 Task: Sort the products in the category "Seasonal Bath & Body" by unit price (high first).
Action: Mouse moved to (239, 111)
Screenshot: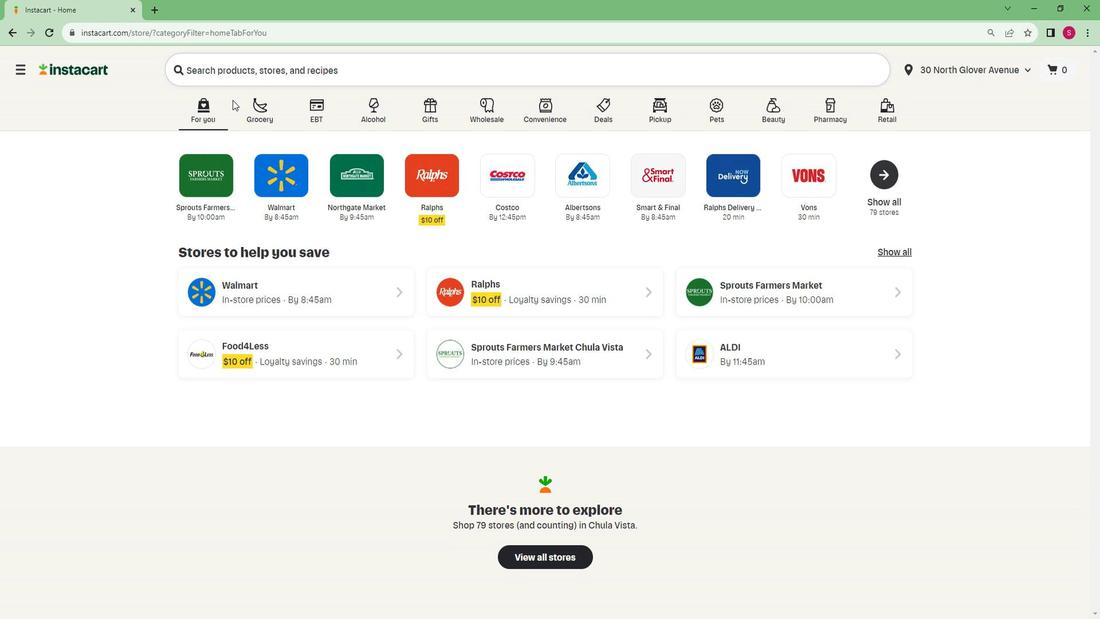 
Action: Mouse pressed left at (239, 111)
Screenshot: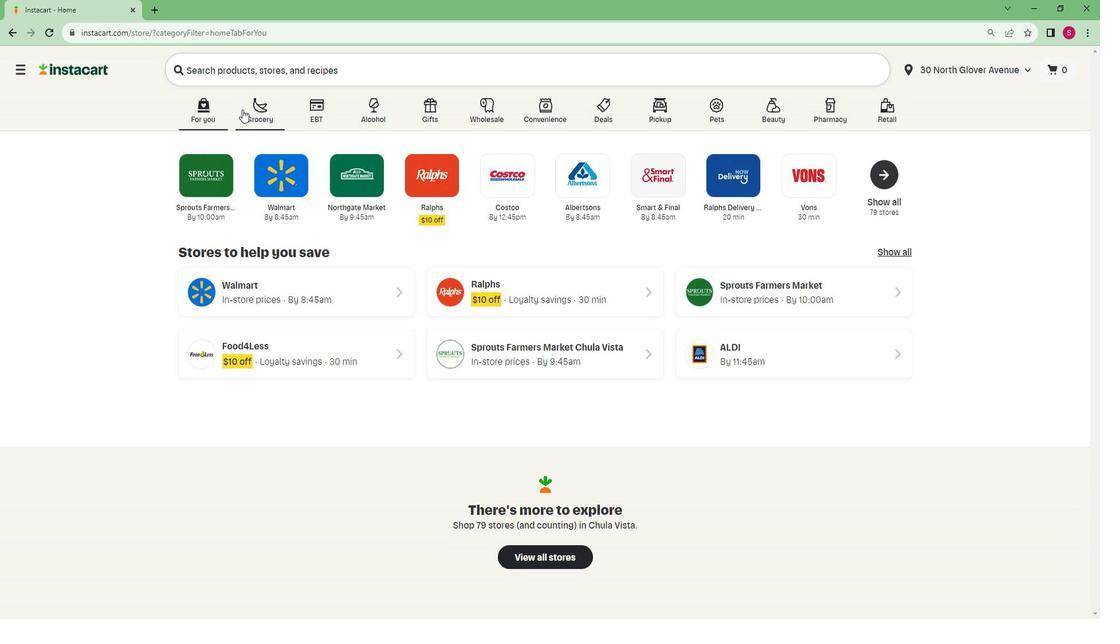 
Action: Mouse moved to (232, 333)
Screenshot: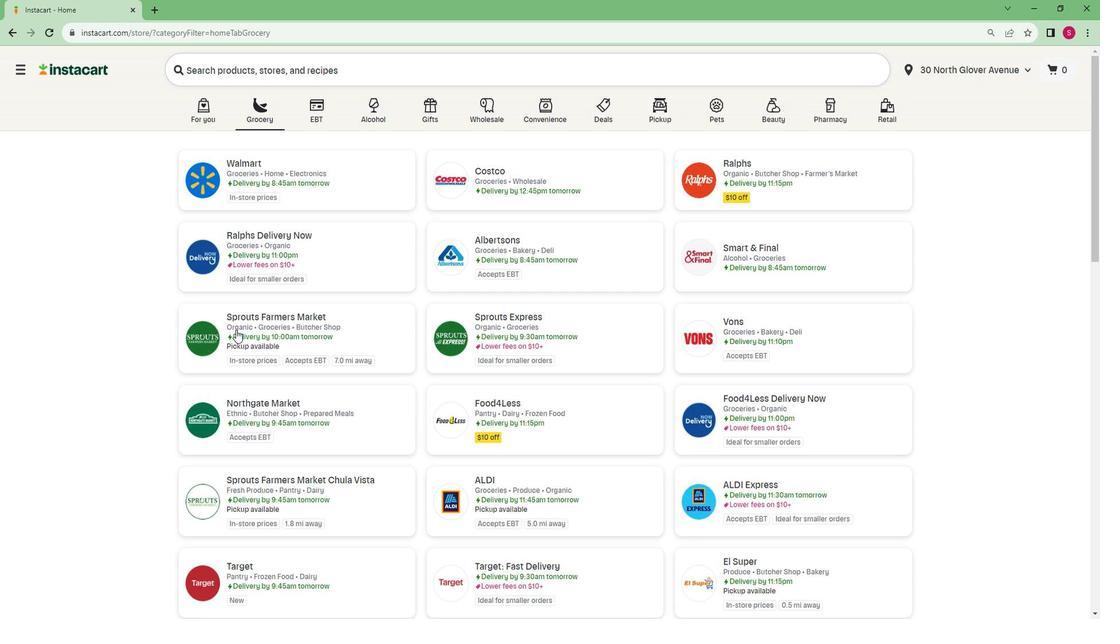 
Action: Mouse pressed left at (232, 333)
Screenshot: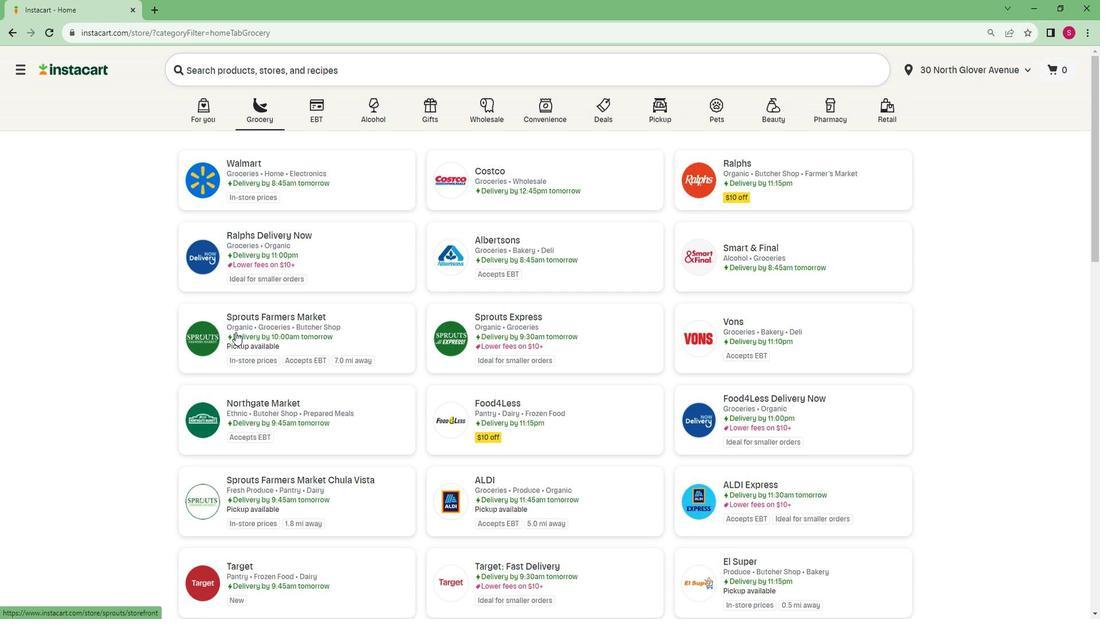 
Action: Mouse moved to (104, 499)
Screenshot: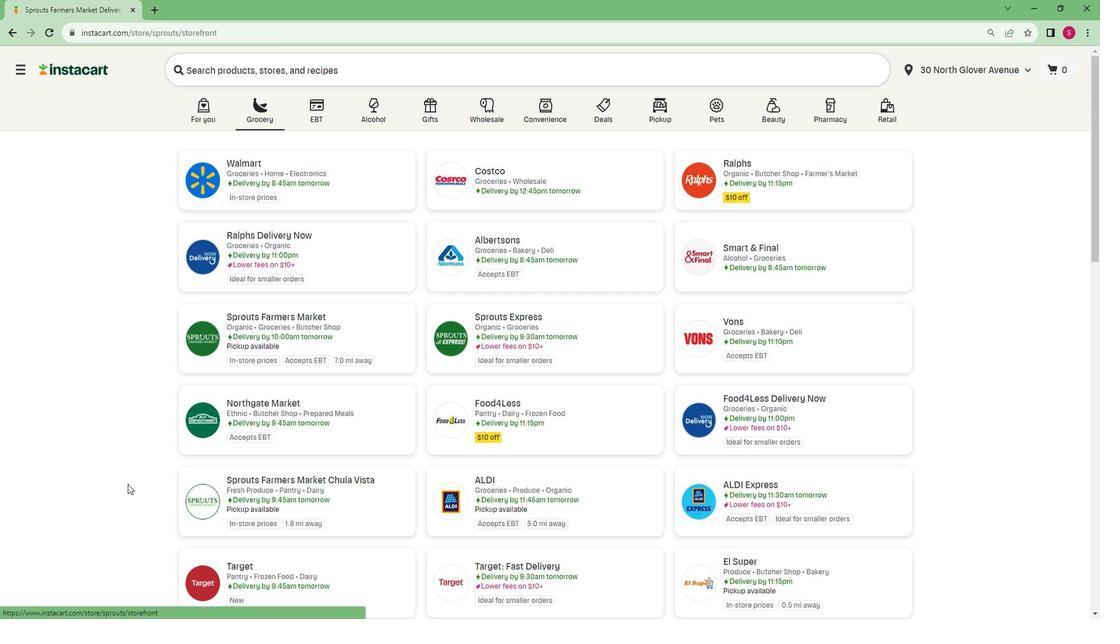 
Action: Mouse scrolled (104, 498) with delta (0, 0)
Screenshot: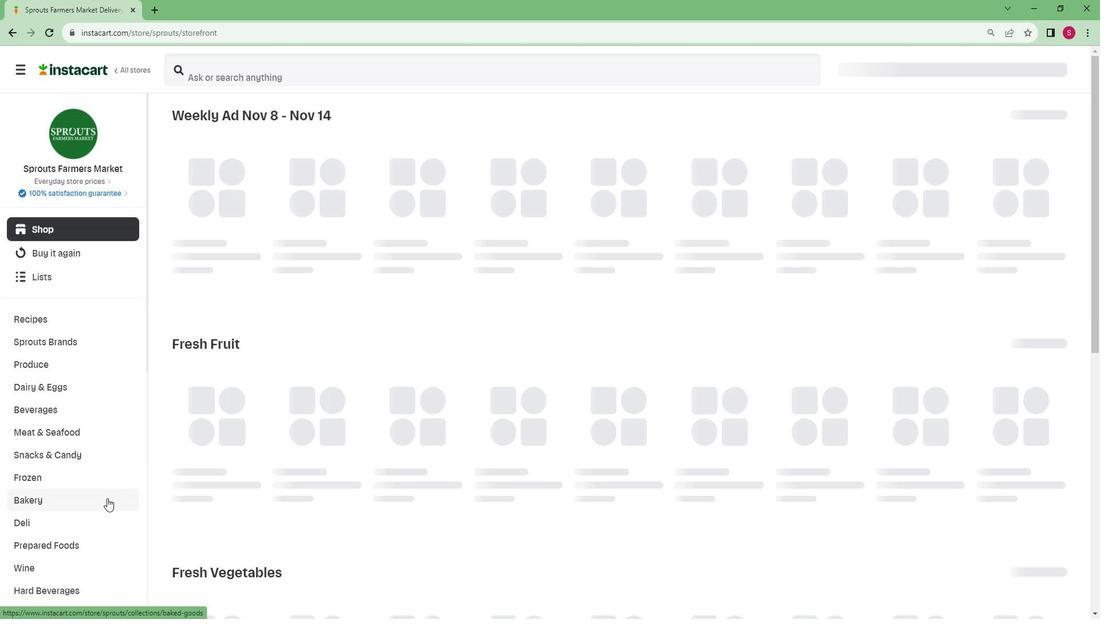 
Action: Mouse scrolled (104, 498) with delta (0, 0)
Screenshot: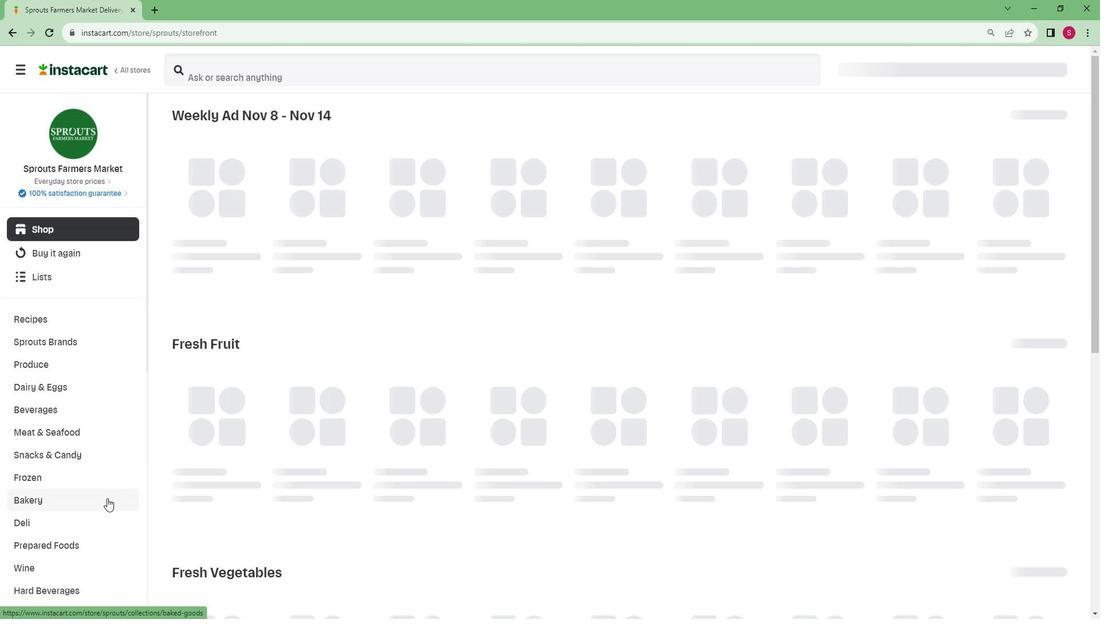 
Action: Mouse scrolled (104, 498) with delta (0, 0)
Screenshot: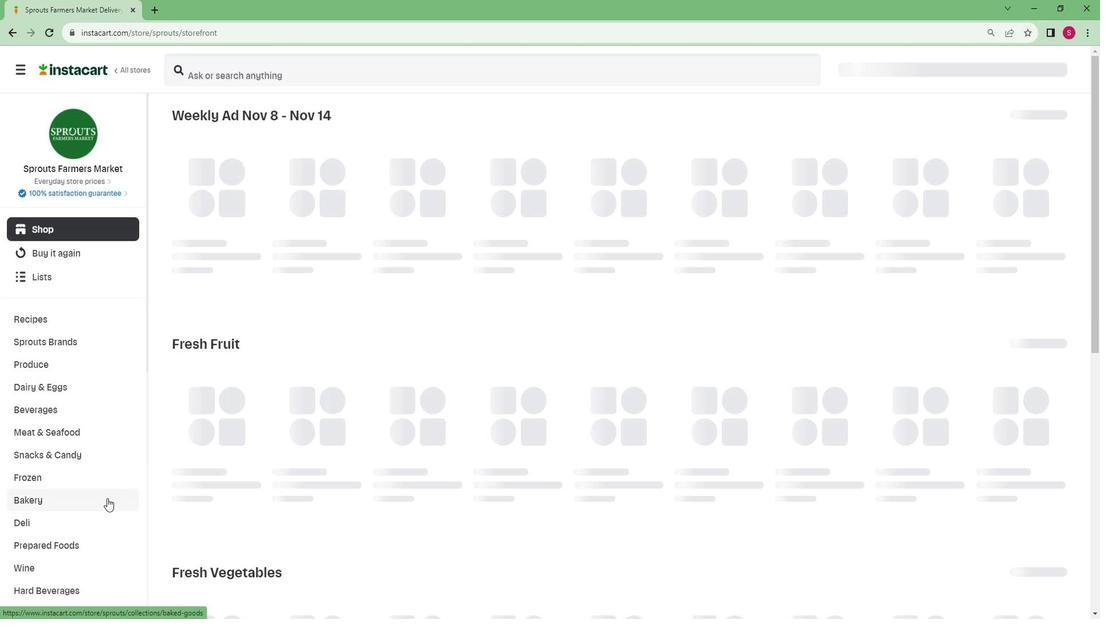 
Action: Mouse moved to (103, 499)
Screenshot: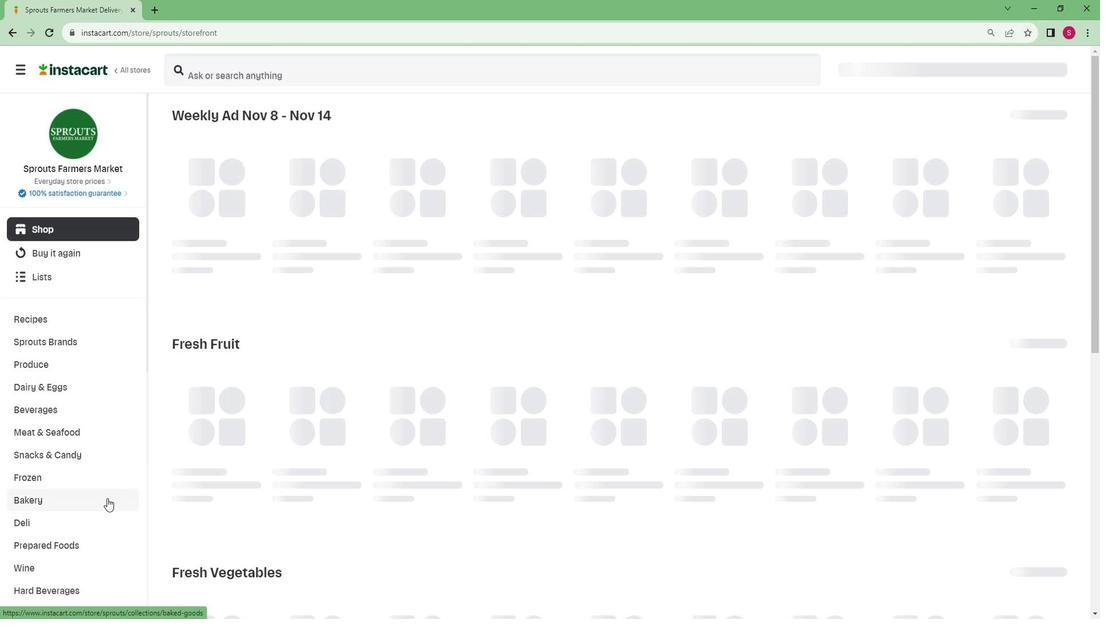 
Action: Mouse scrolled (103, 498) with delta (0, 0)
Screenshot: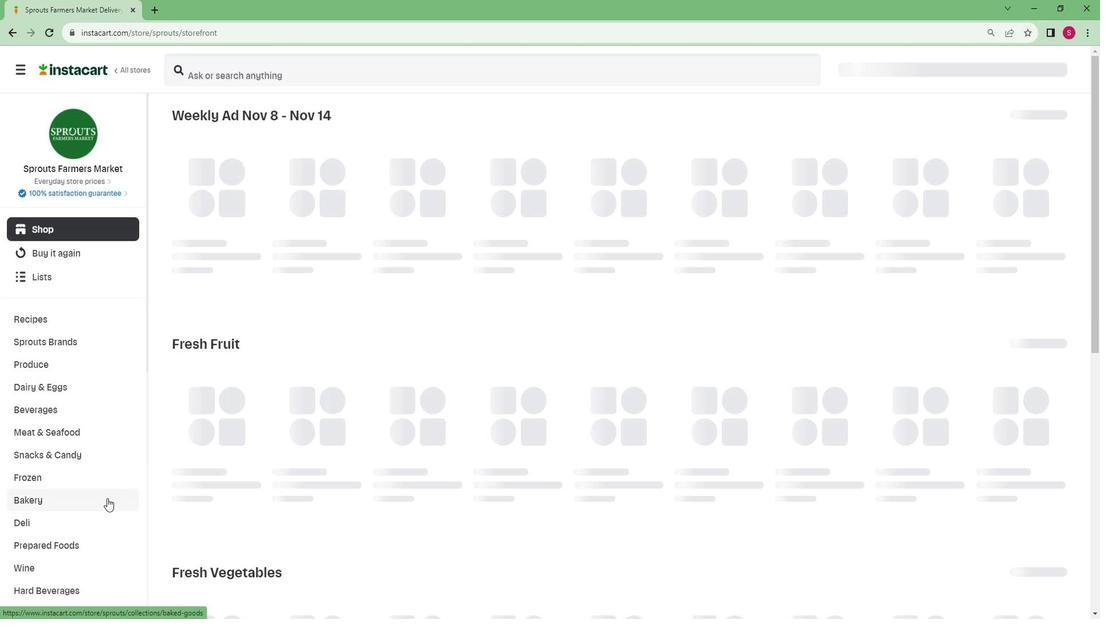 
Action: Mouse moved to (102, 499)
Screenshot: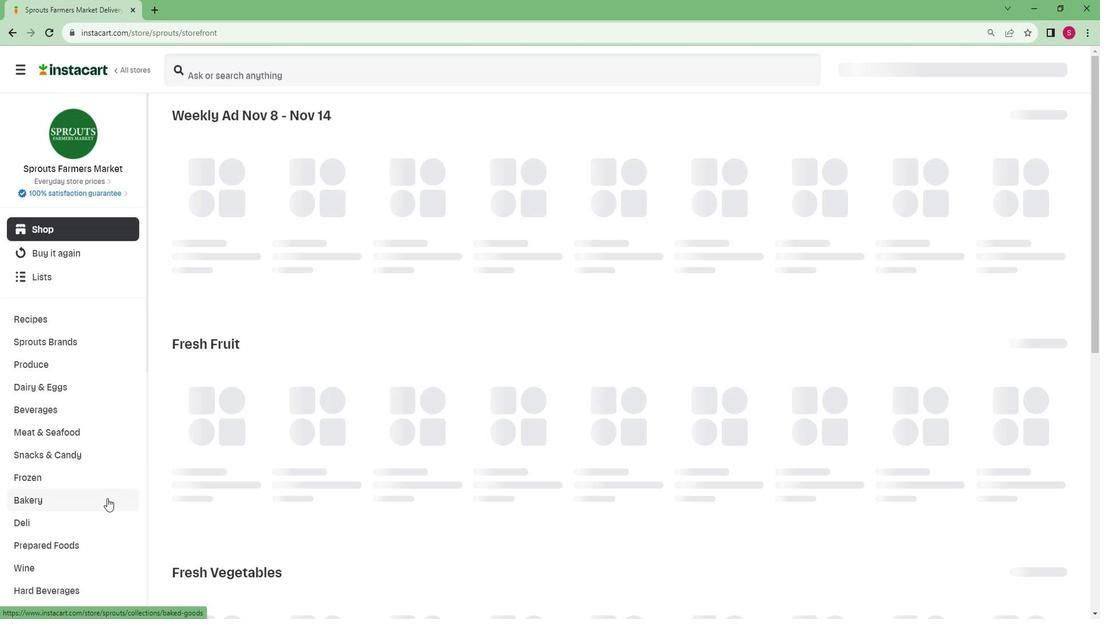 
Action: Mouse scrolled (102, 498) with delta (0, 0)
Screenshot: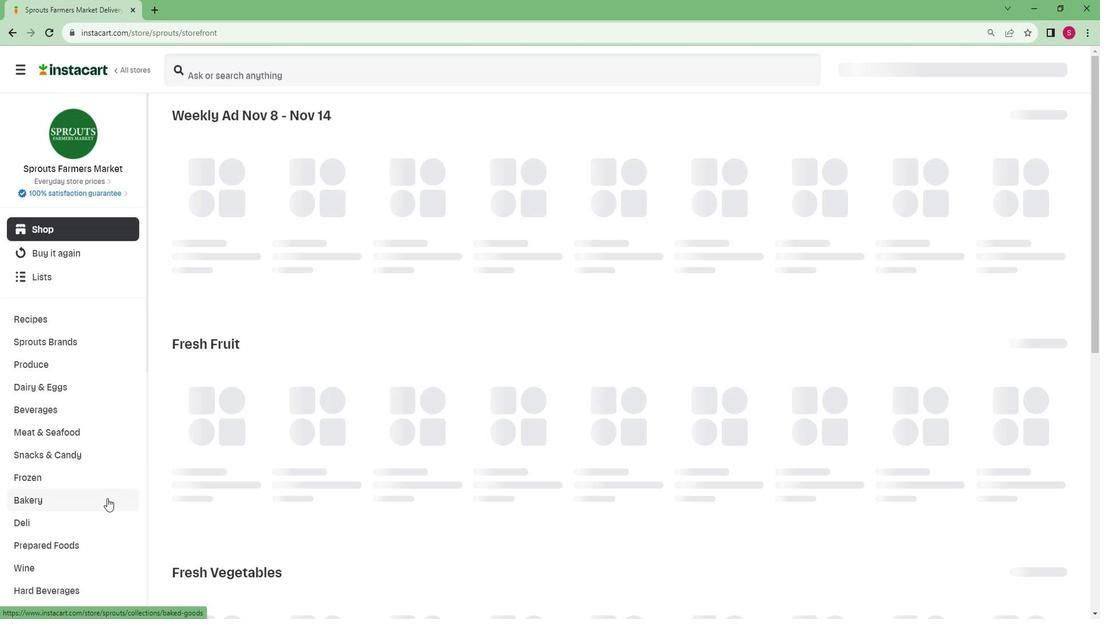 
Action: Mouse moved to (101, 499)
Screenshot: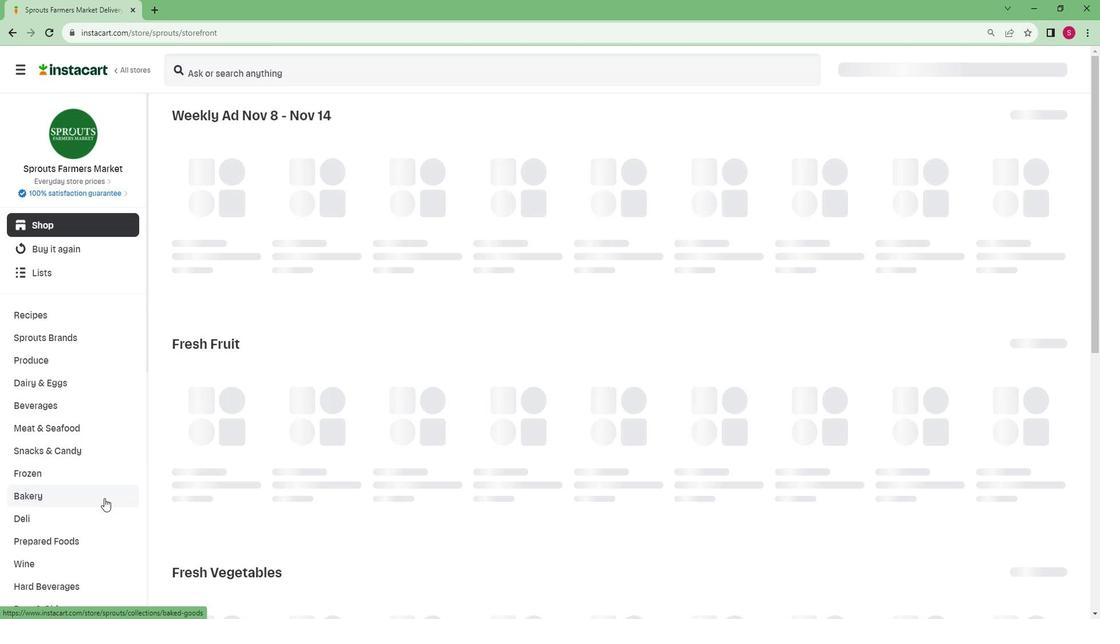 
Action: Mouse scrolled (101, 498) with delta (0, 0)
Screenshot: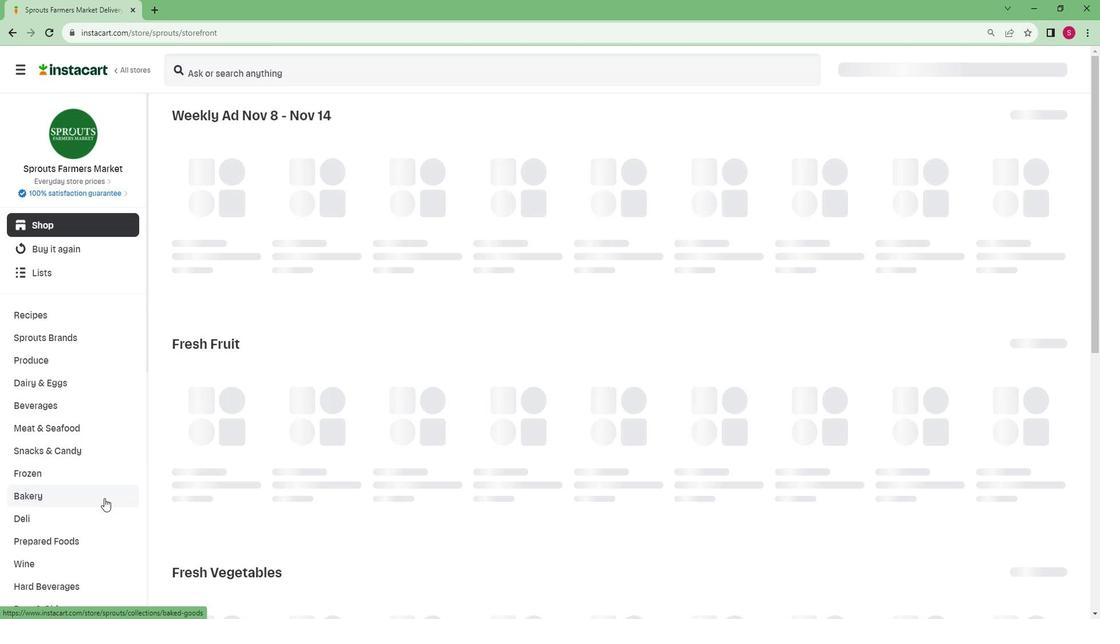 
Action: Mouse moved to (100, 499)
Screenshot: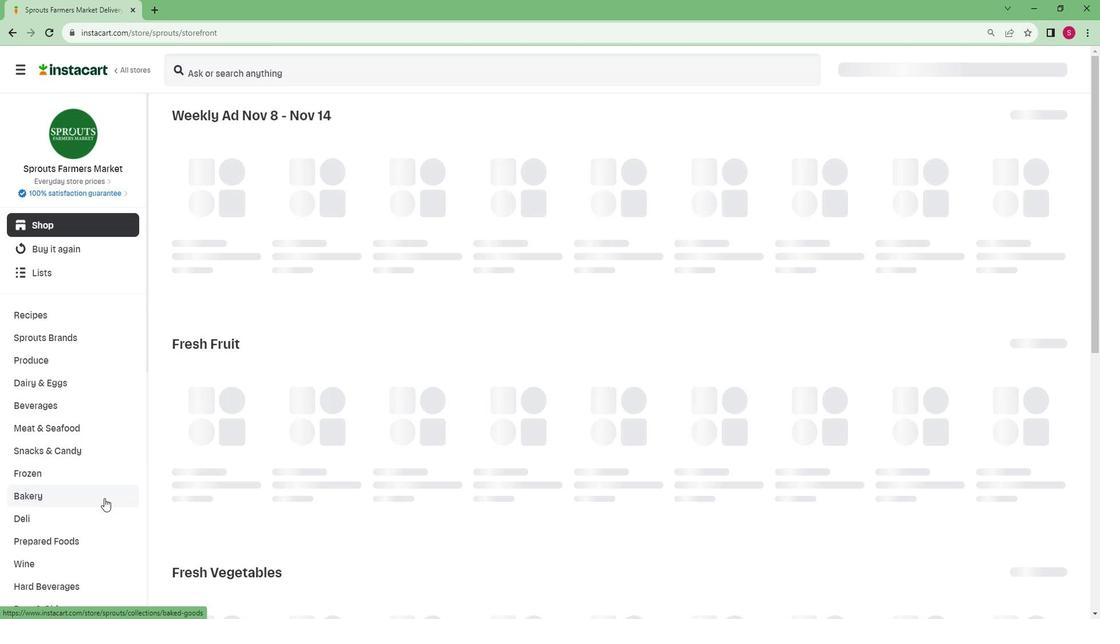 
Action: Mouse scrolled (100, 498) with delta (0, 0)
Screenshot: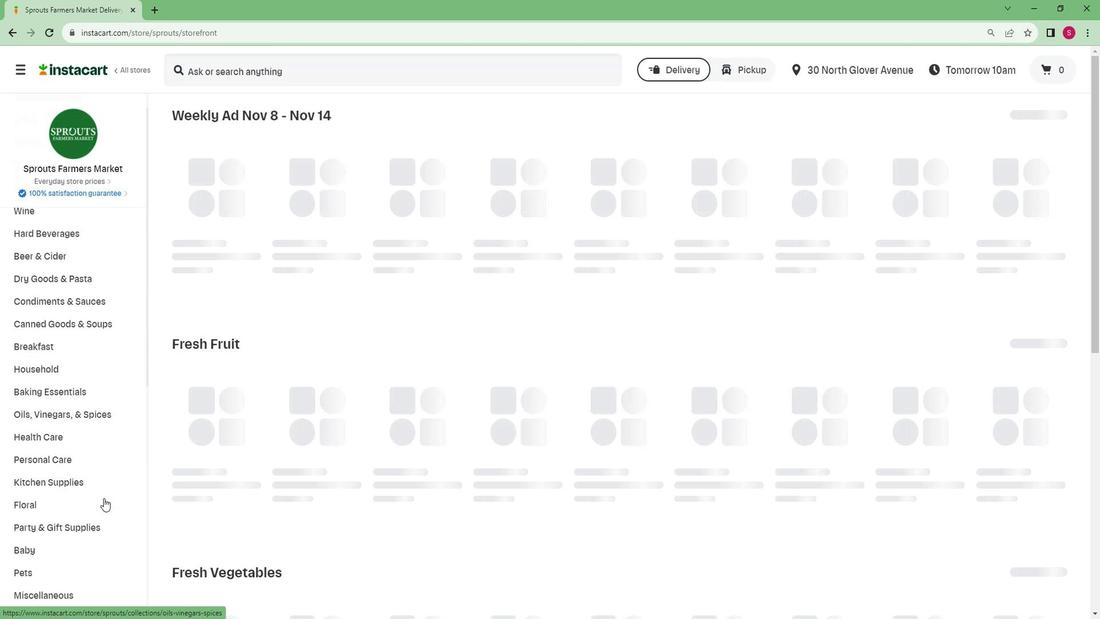 
Action: Mouse scrolled (100, 498) with delta (0, 0)
Screenshot: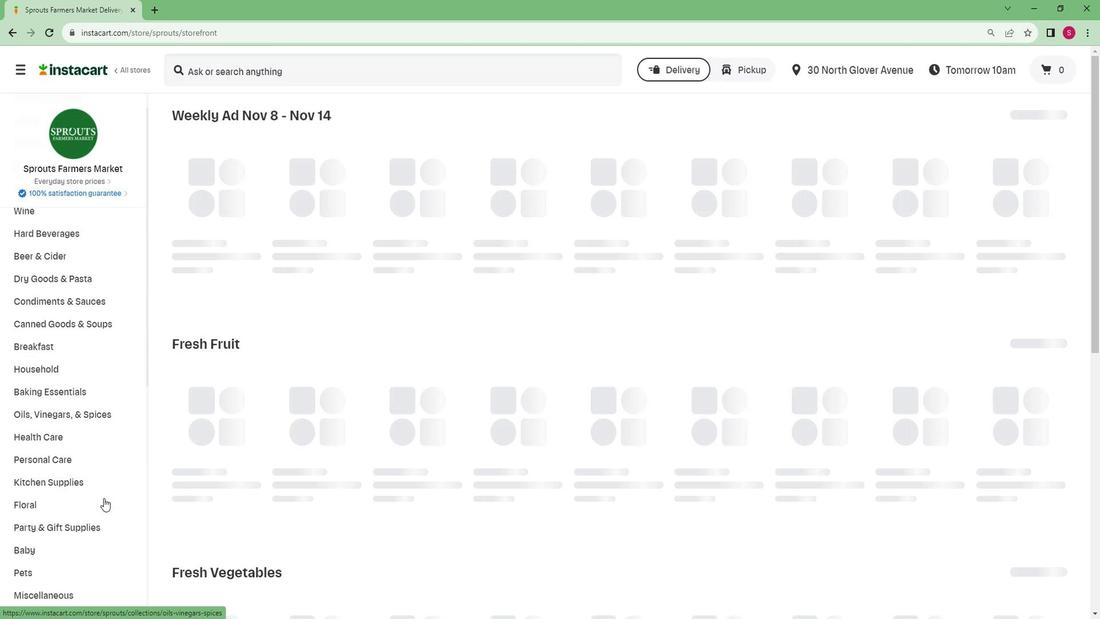 
Action: Mouse scrolled (100, 498) with delta (0, 0)
Screenshot: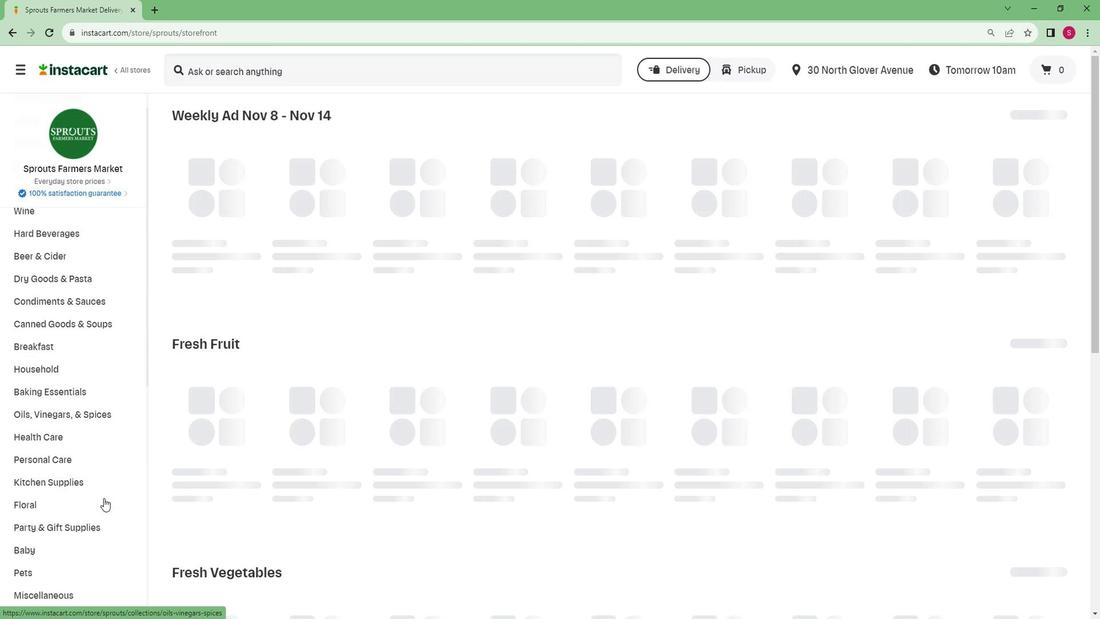 
Action: Mouse moved to (48, 573)
Screenshot: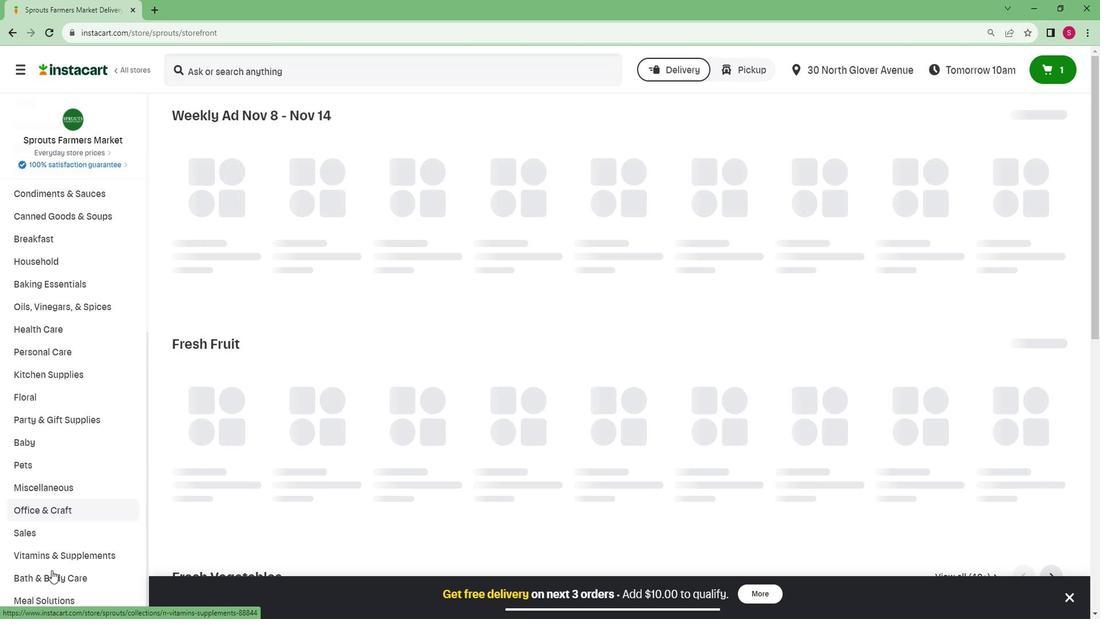 
Action: Mouse pressed left at (48, 573)
Screenshot: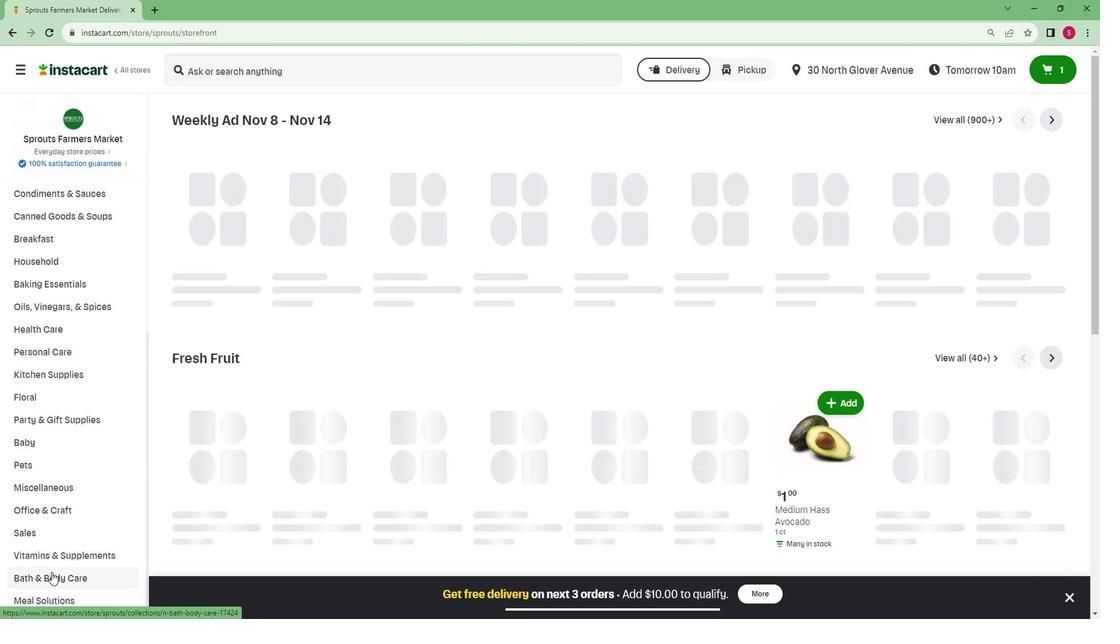 
Action: Mouse moved to (41, 591)
Screenshot: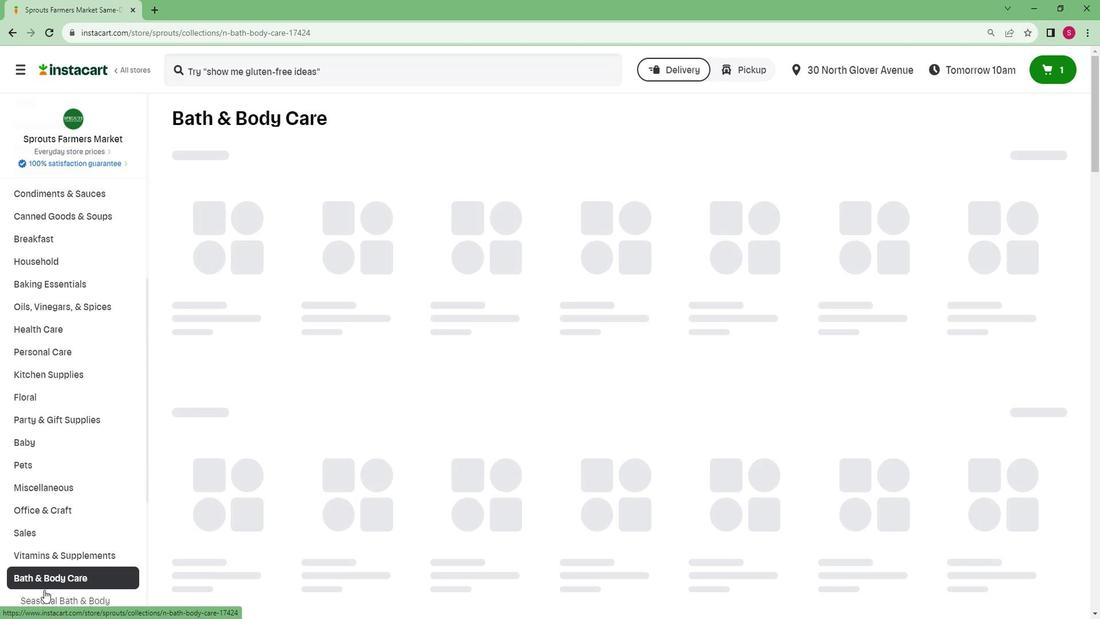 
Action: Mouse pressed left at (41, 591)
Screenshot: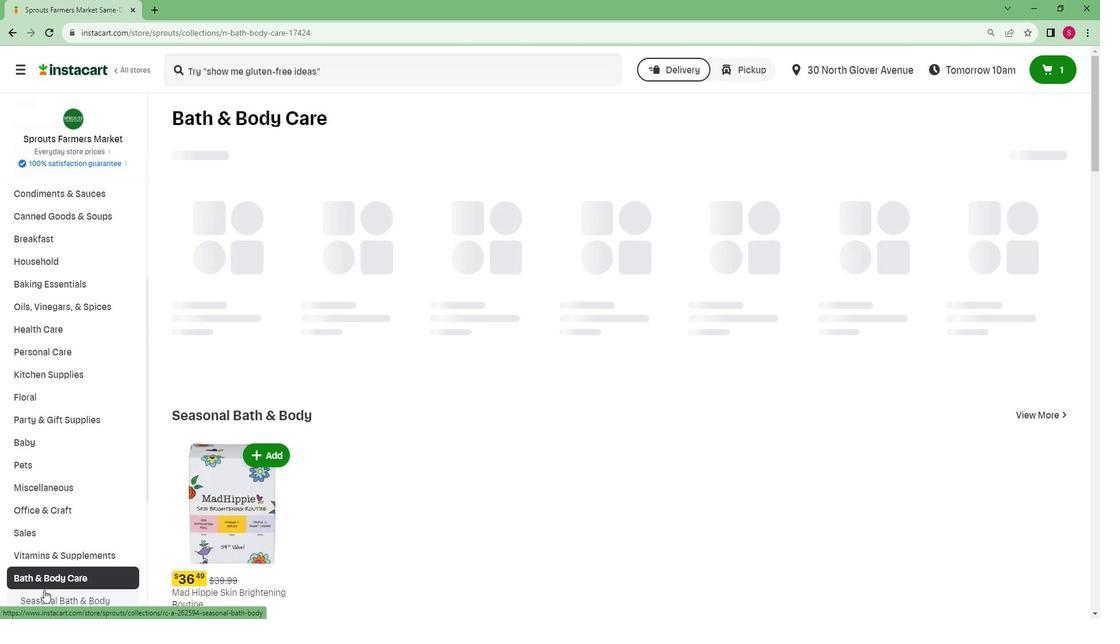 
Action: Mouse moved to (1050, 157)
Screenshot: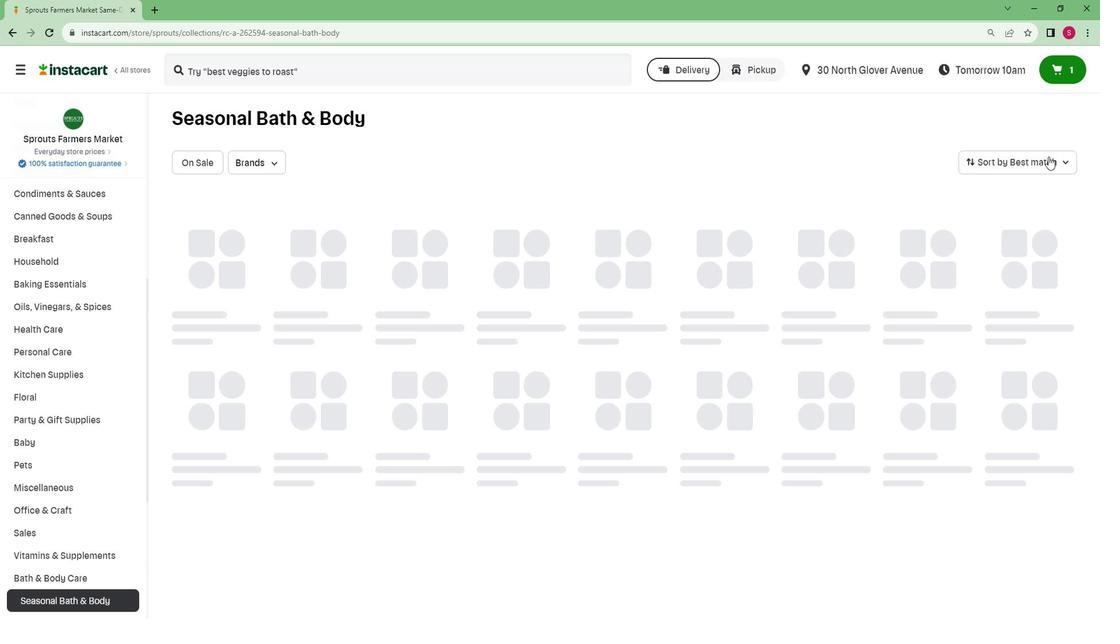 
Action: Mouse pressed left at (1050, 157)
Screenshot: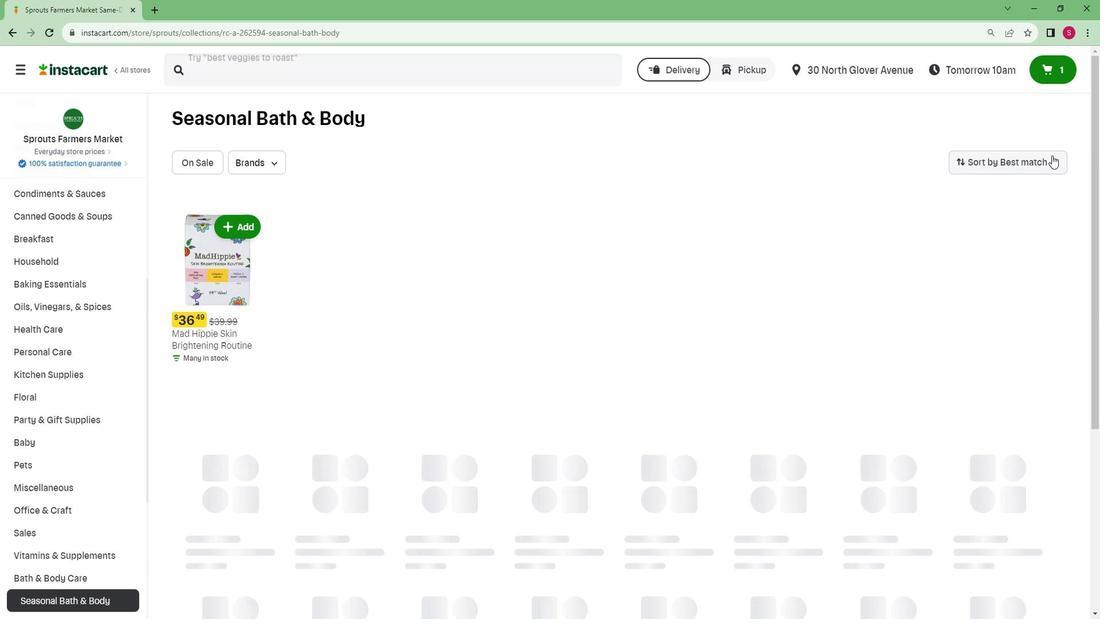 
Action: Mouse moved to (1001, 317)
Screenshot: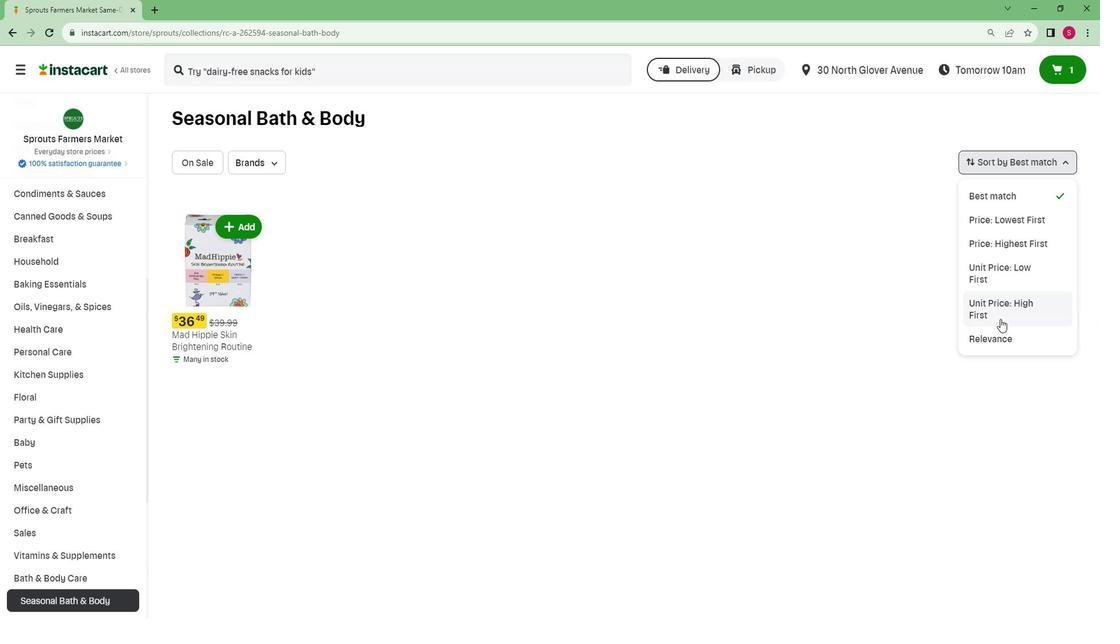 
Action: Mouse pressed left at (1001, 317)
Screenshot: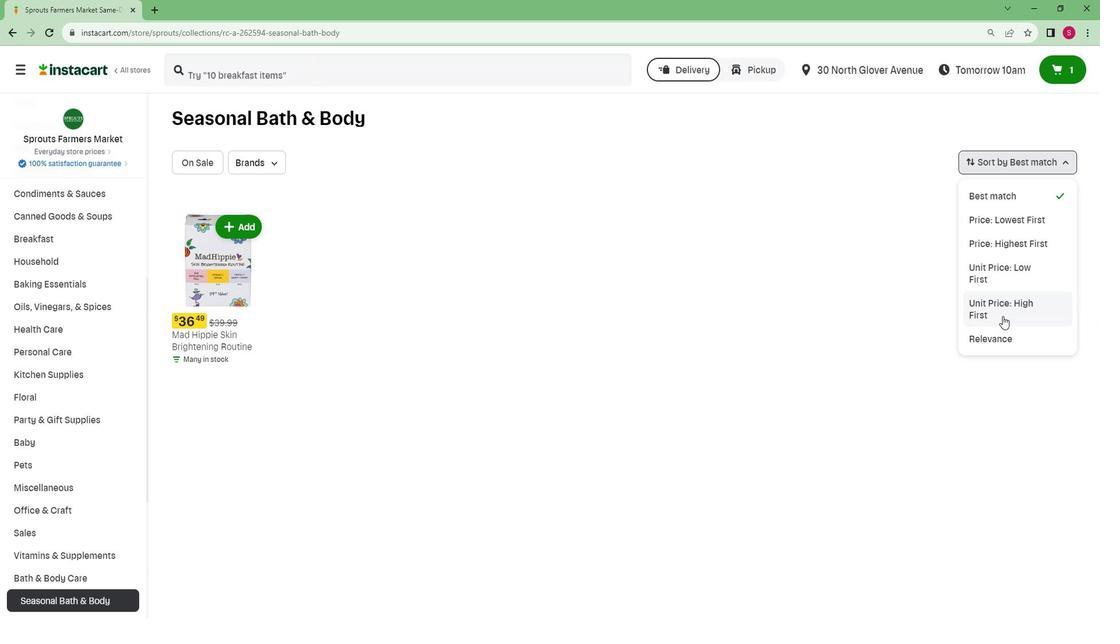 
Action: Mouse moved to (507, 271)
Screenshot: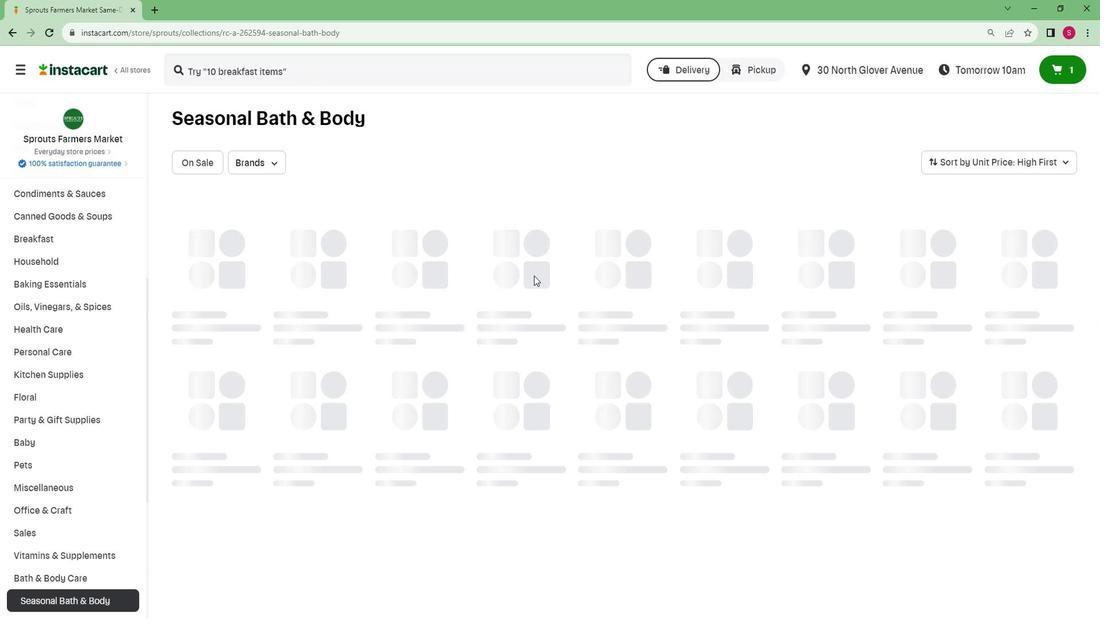 
